 Task: Set the check box  "blue tick" while creating a new customer.
Action: Mouse moved to (156, 14)
Screenshot: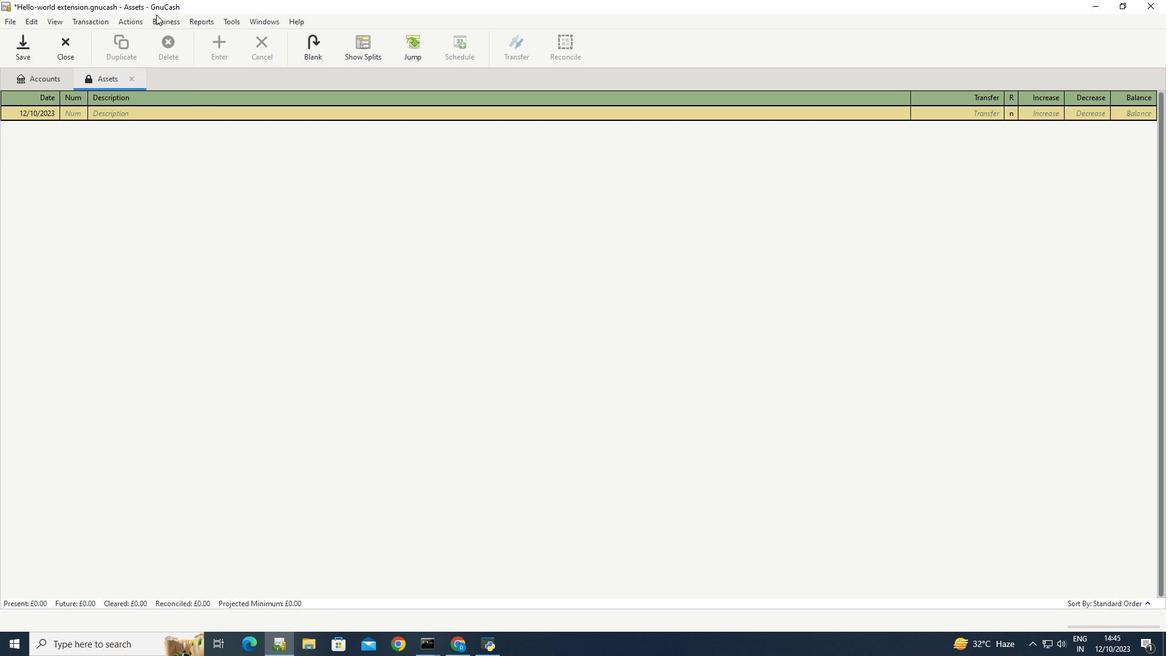 
Action: Mouse pressed left at (156, 14)
Screenshot: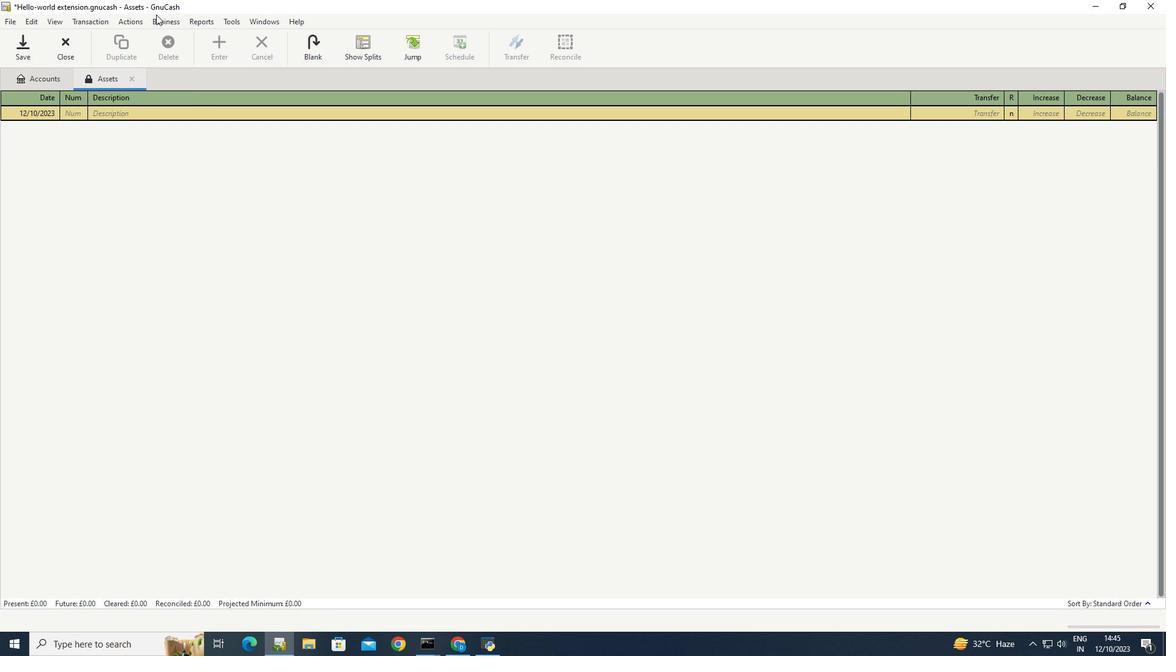 
Action: Mouse moved to (323, 52)
Screenshot: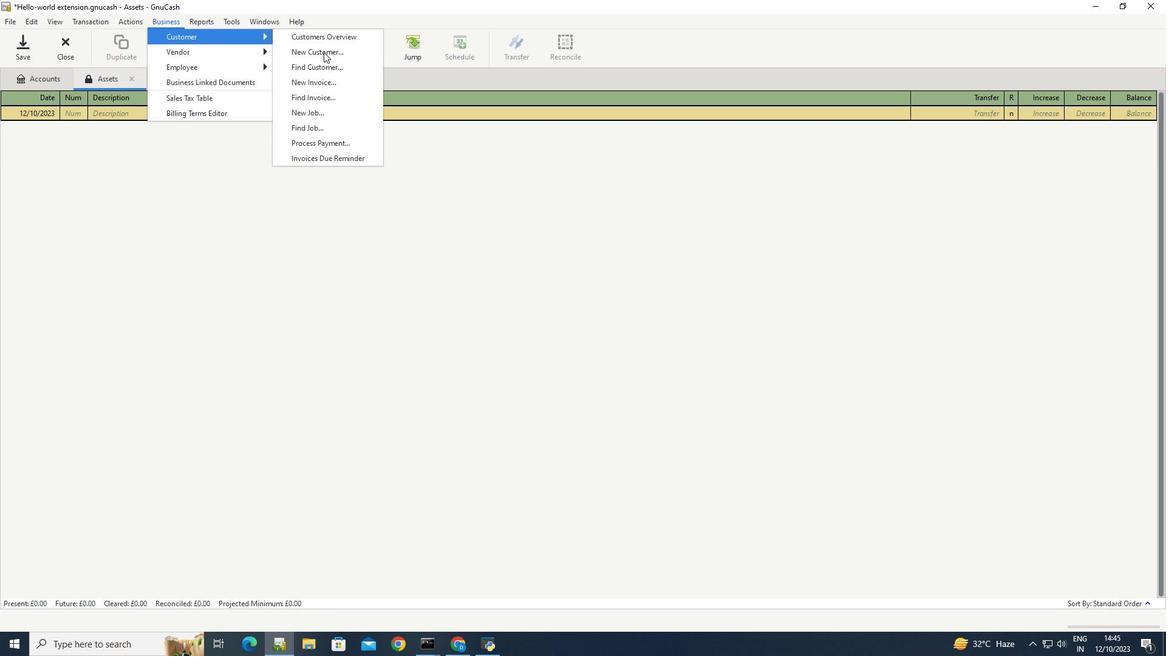 
Action: Mouse pressed left at (323, 52)
Screenshot: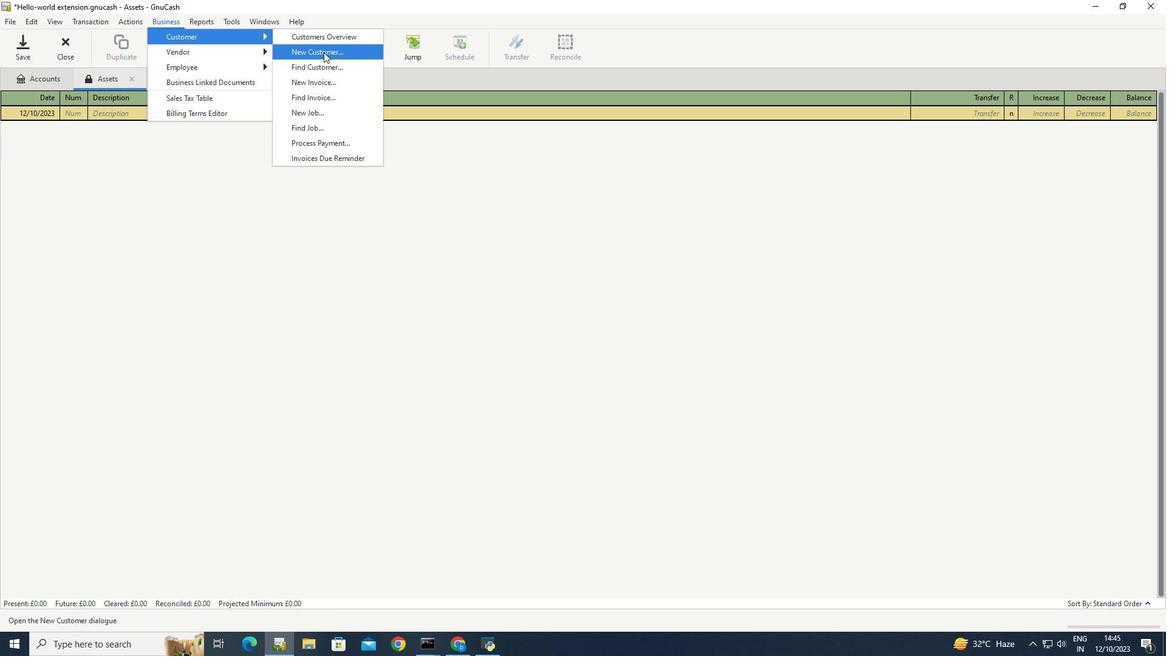 
Action: Mouse moved to (559, 247)
Screenshot: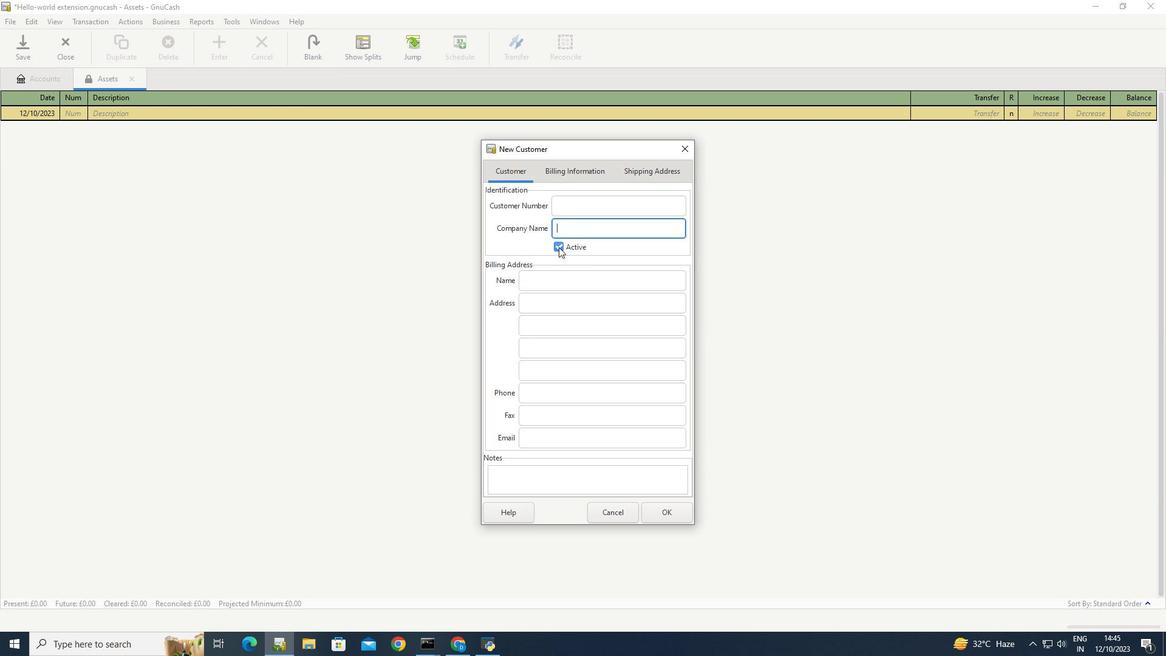 
Action: Mouse pressed left at (559, 247)
Screenshot: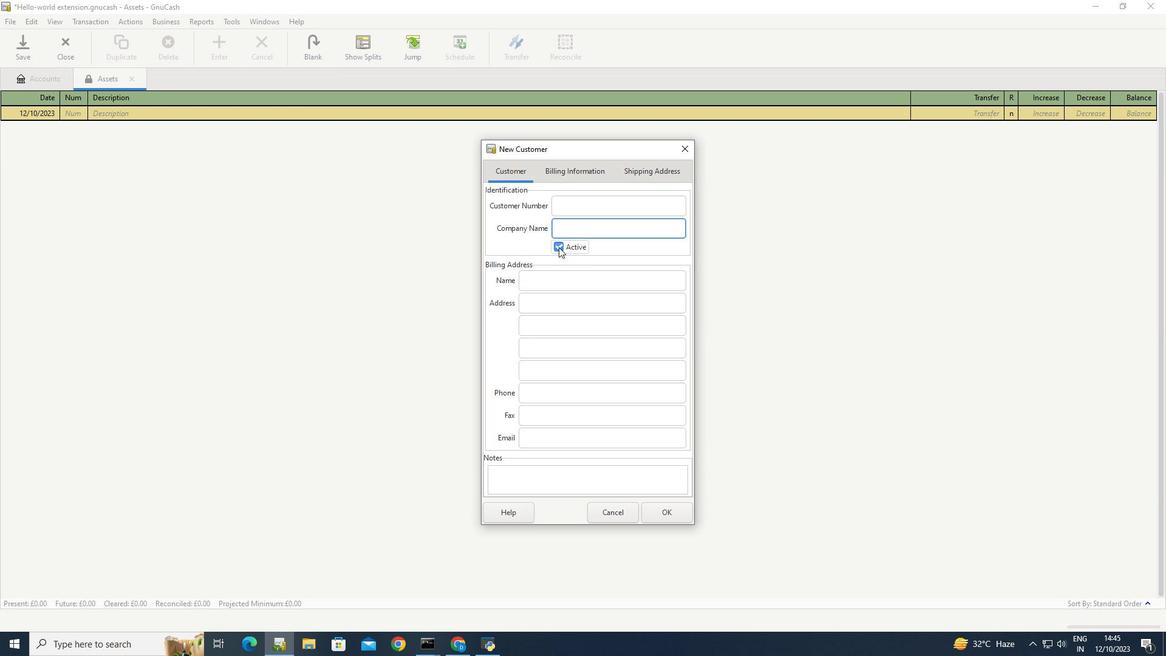 
Action: Mouse pressed left at (559, 247)
Screenshot: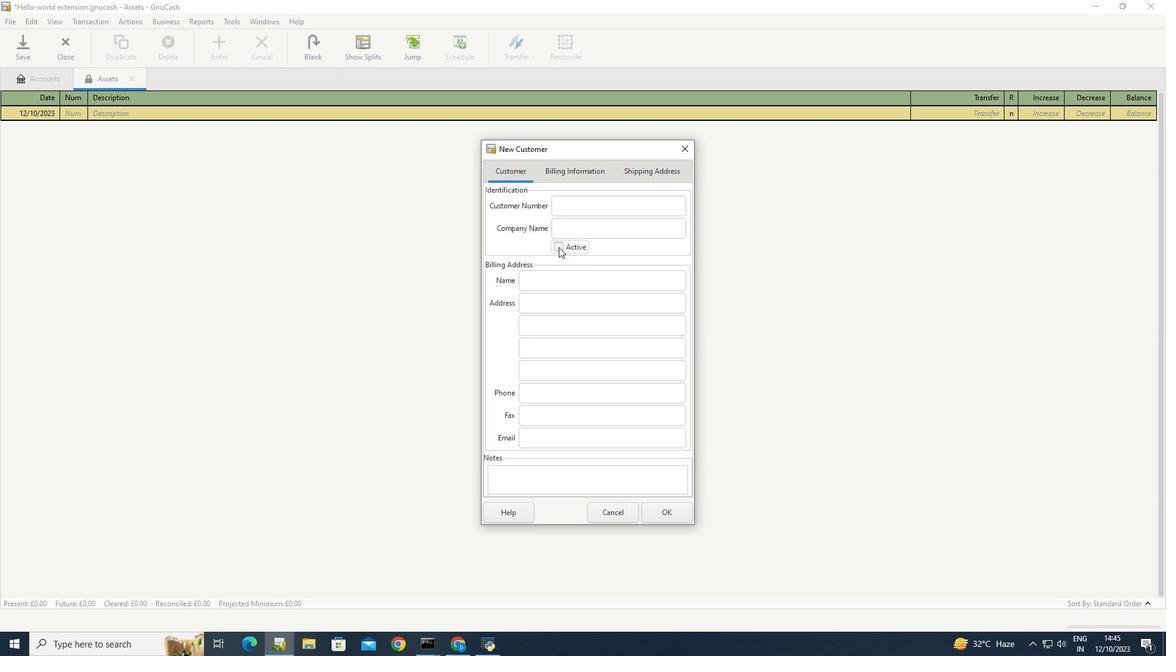 
Action: Mouse moved to (599, 250)
Screenshot: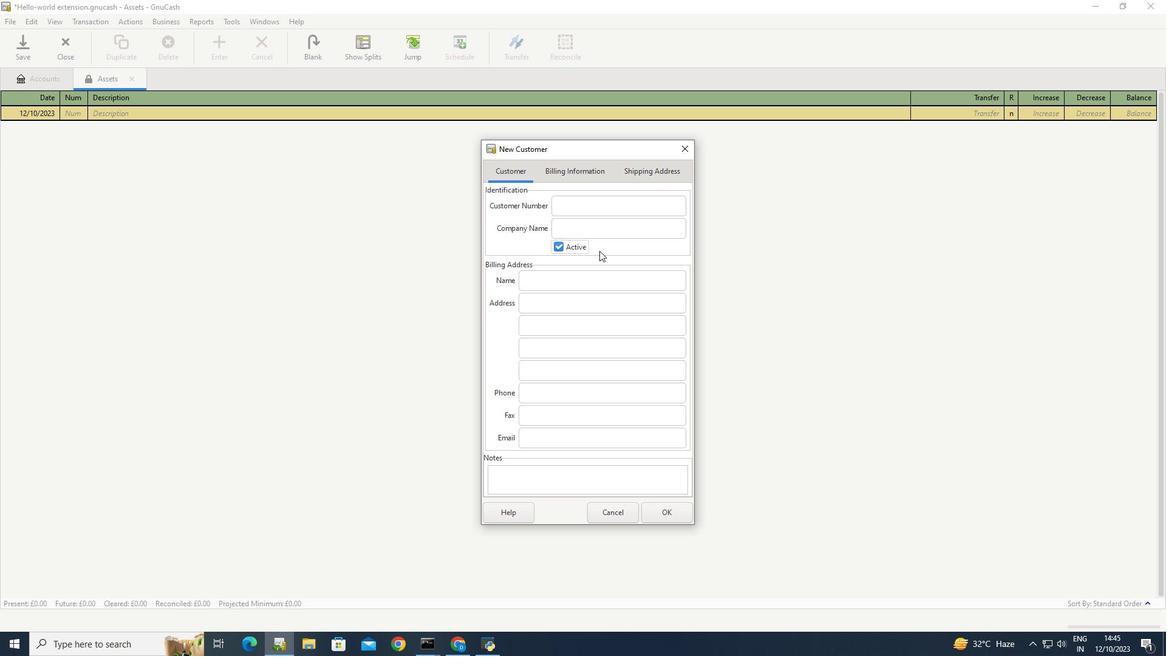 
Action: Mouse pressed left at (599, 250)
Screenshot: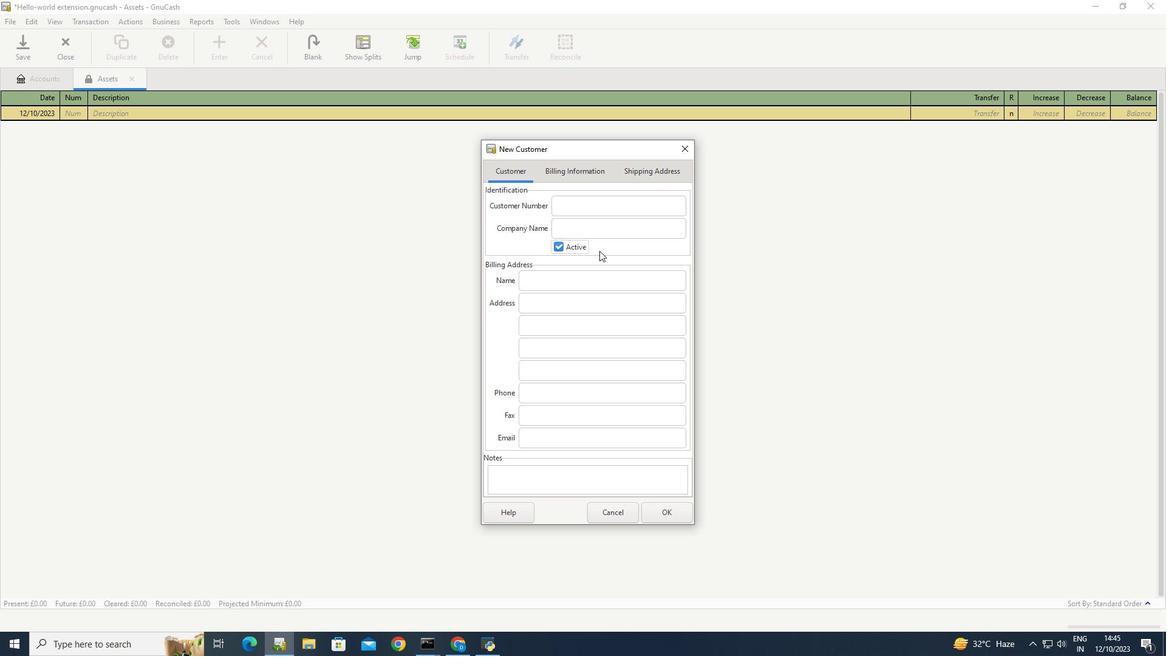 
